 Task: Use the formula "FV" in spreadsheet "Project portfolio".
Action: Mouse moved to (776, 458)
Screenshot: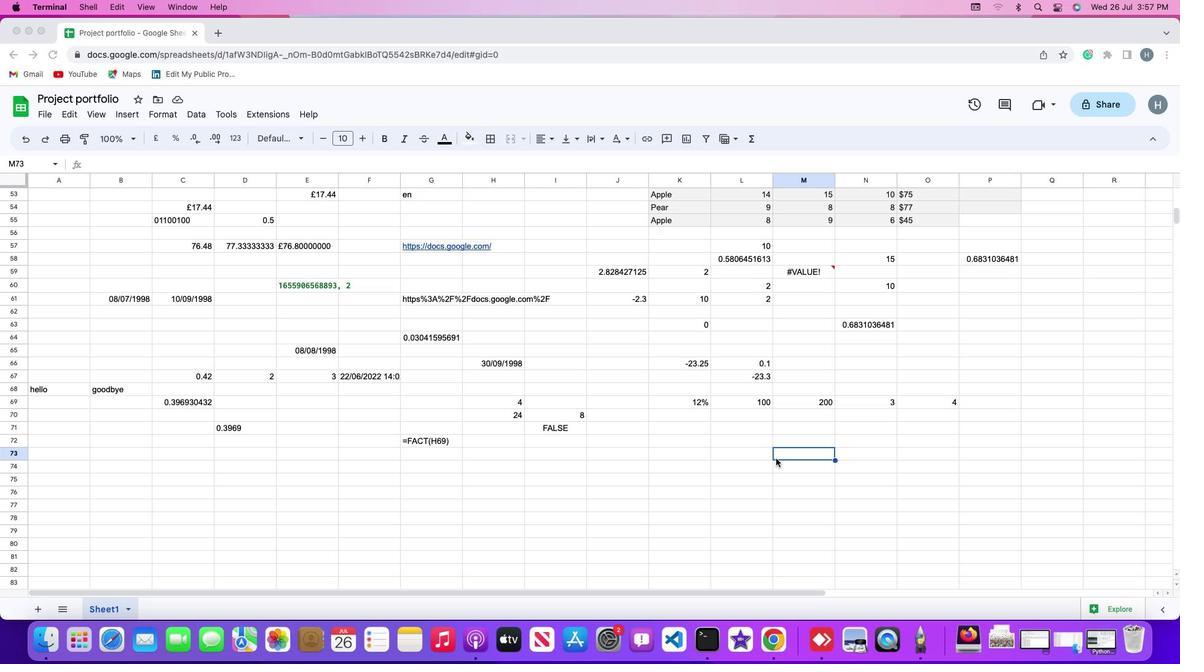 
Action: Mouse pressed left at (776, 458)
Screenshot: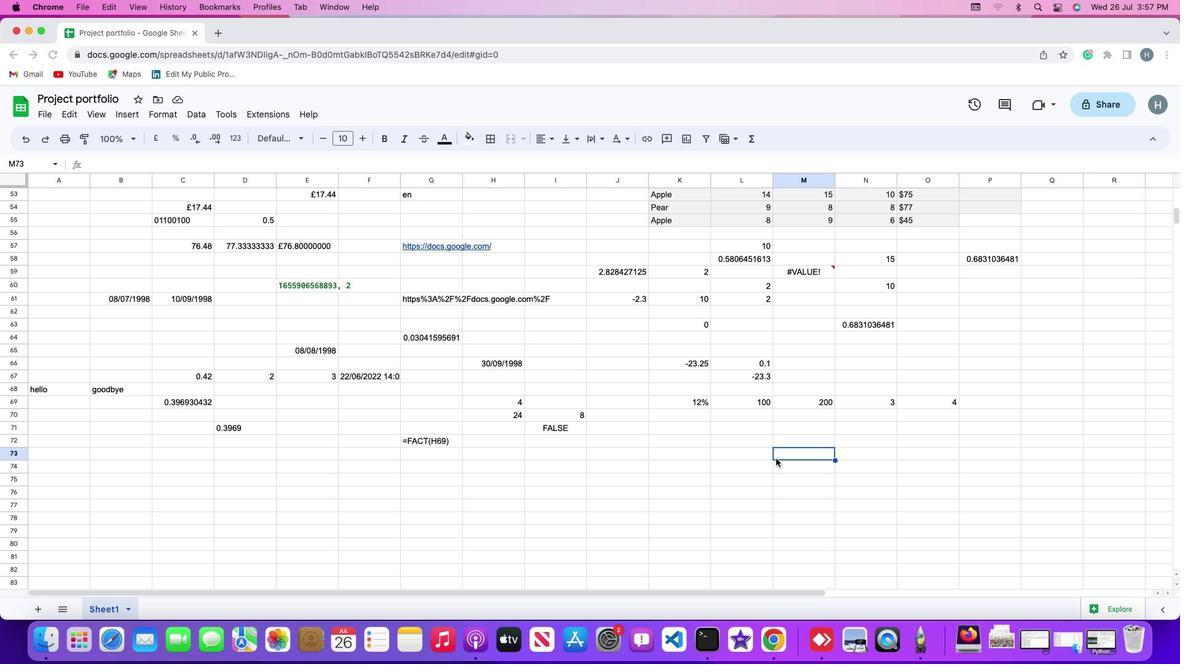 
Action: Mouse moved to (805, 430)
Screenshot: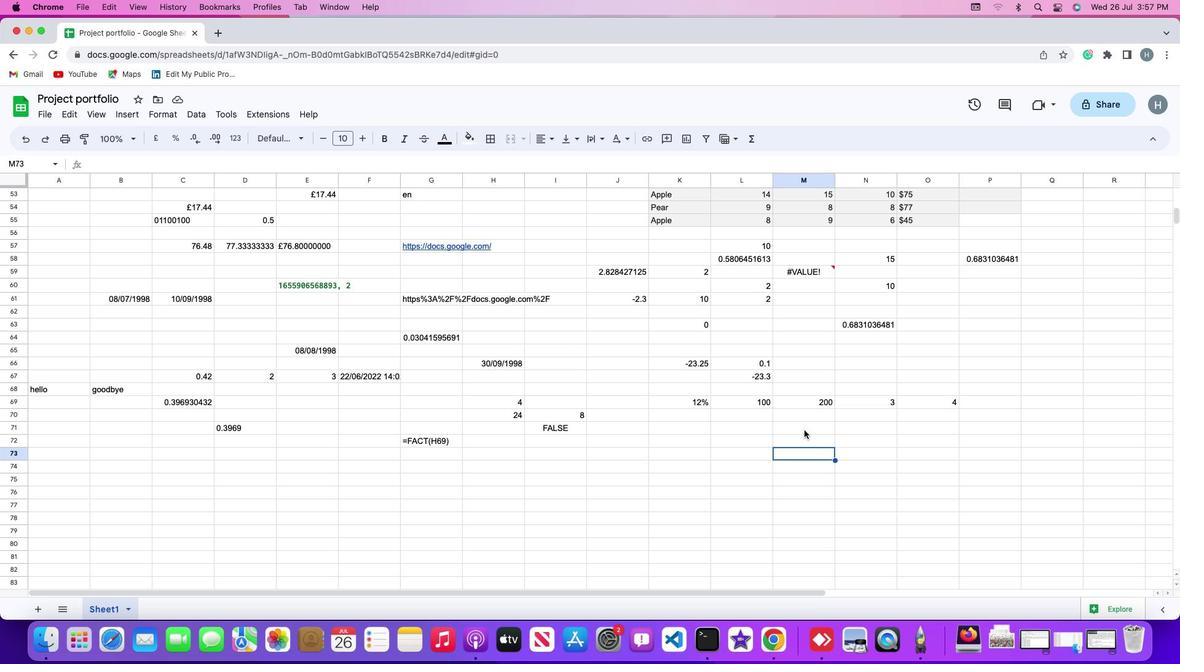 
Action: Mouse pressed left at (805, 430)
Screenshot: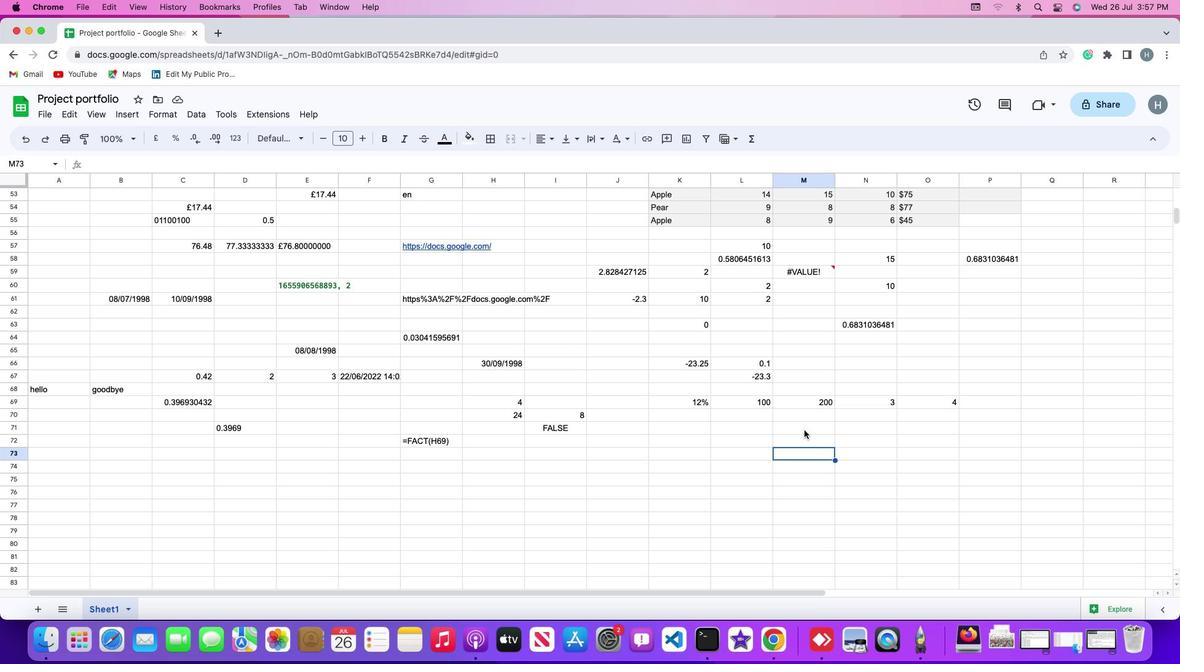 
Action: Mouse moved to (127, 110)
Screenshot: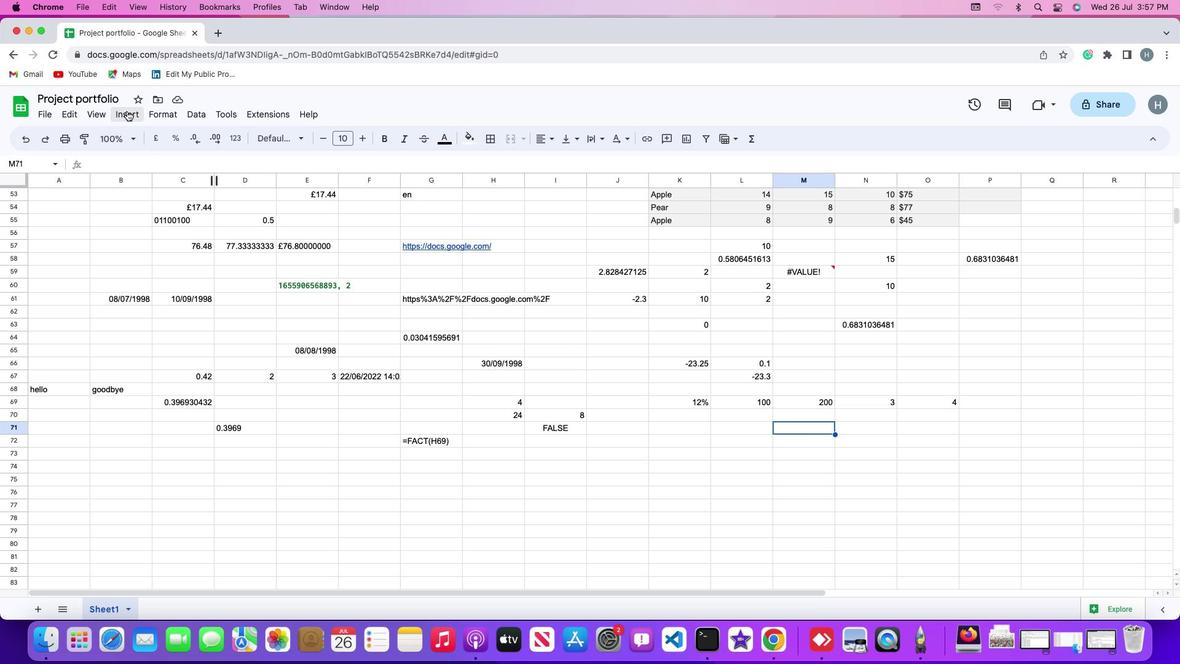 
Action: Mouse pressed left at (127, 110)
Screenshot: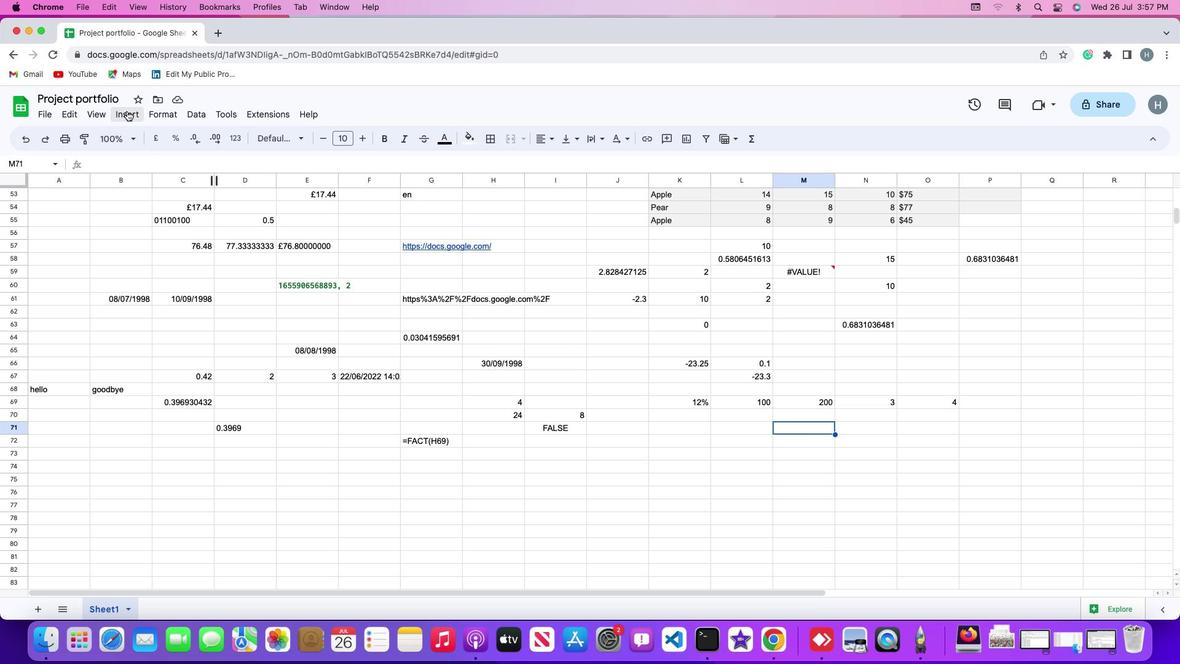 
Action: Mouse moved to (156, 310)
Screenshot: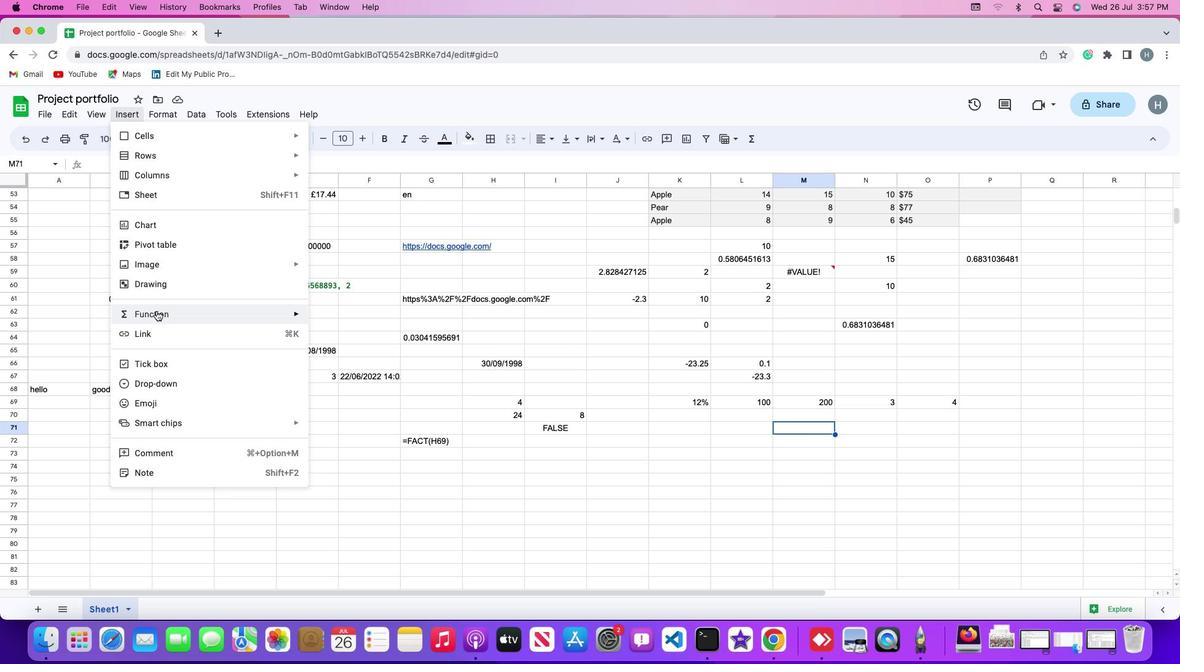 
Action: Mouse pressed left at (156, 310)
Screenshot: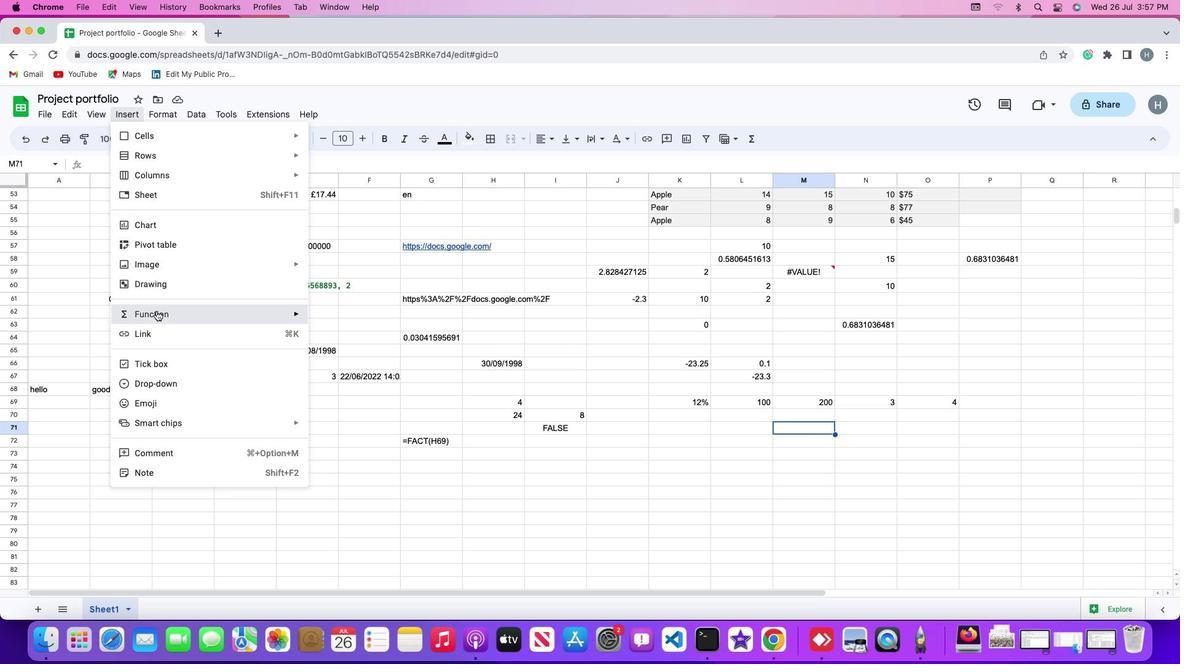 
Action: Mouse moved to (322, 262)
Screenshot: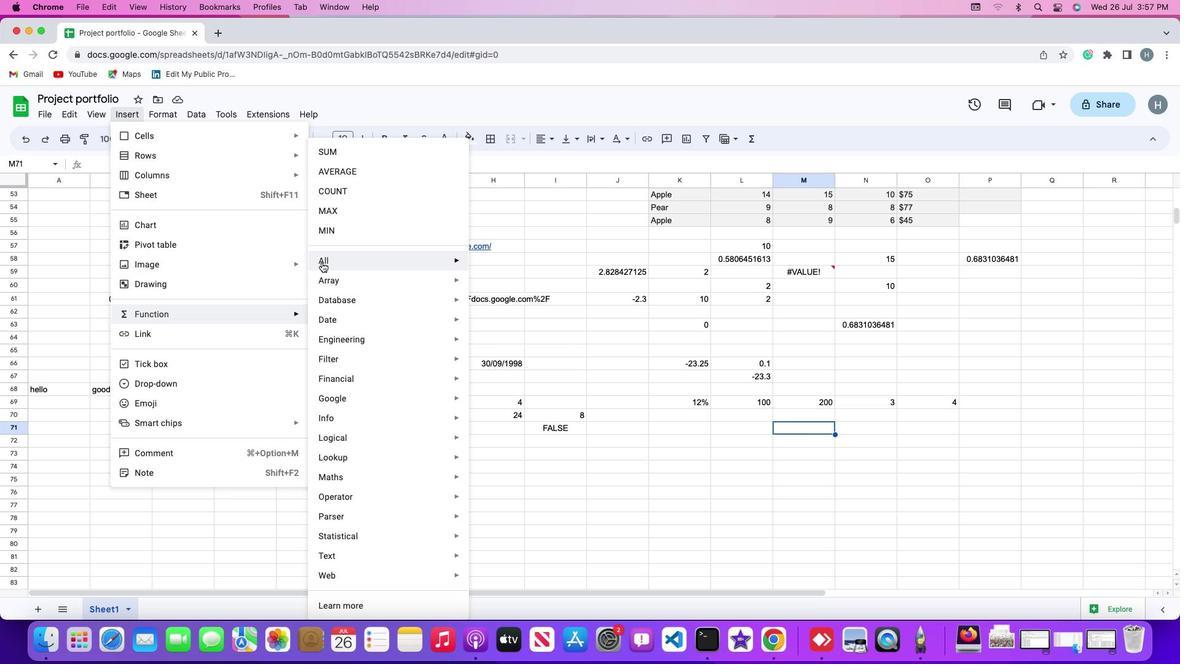 
Action: Mouse pressed left at (322, 262)
Screenshot: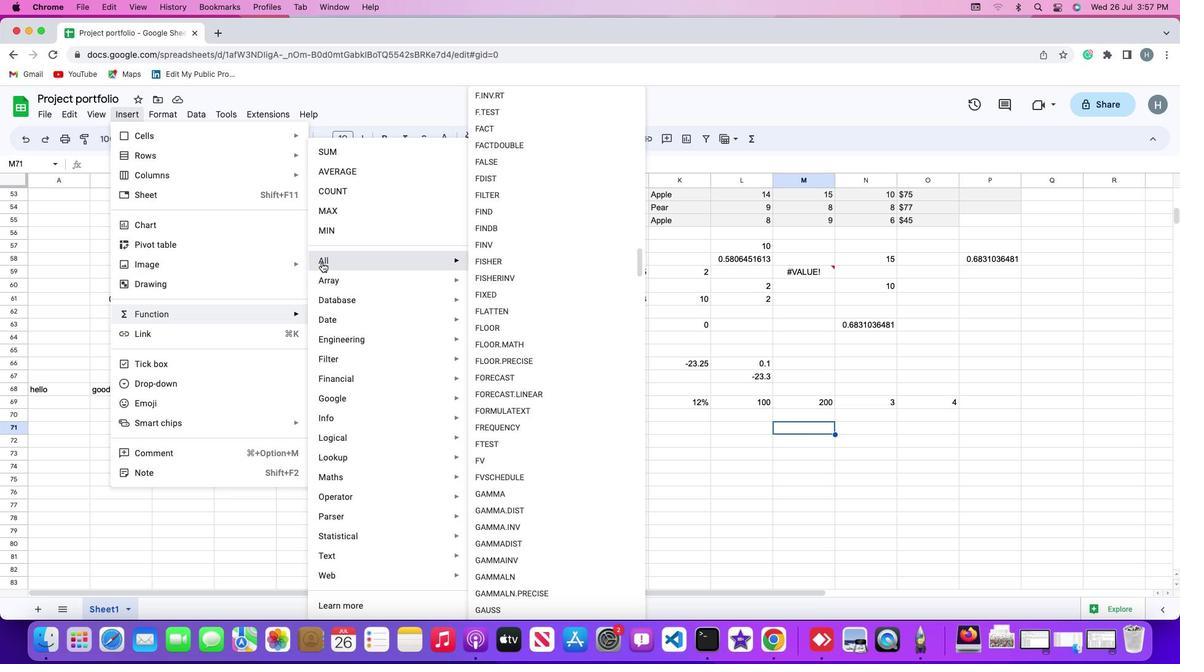 
Action: Mouse moved to (519, 460)
Screenshot: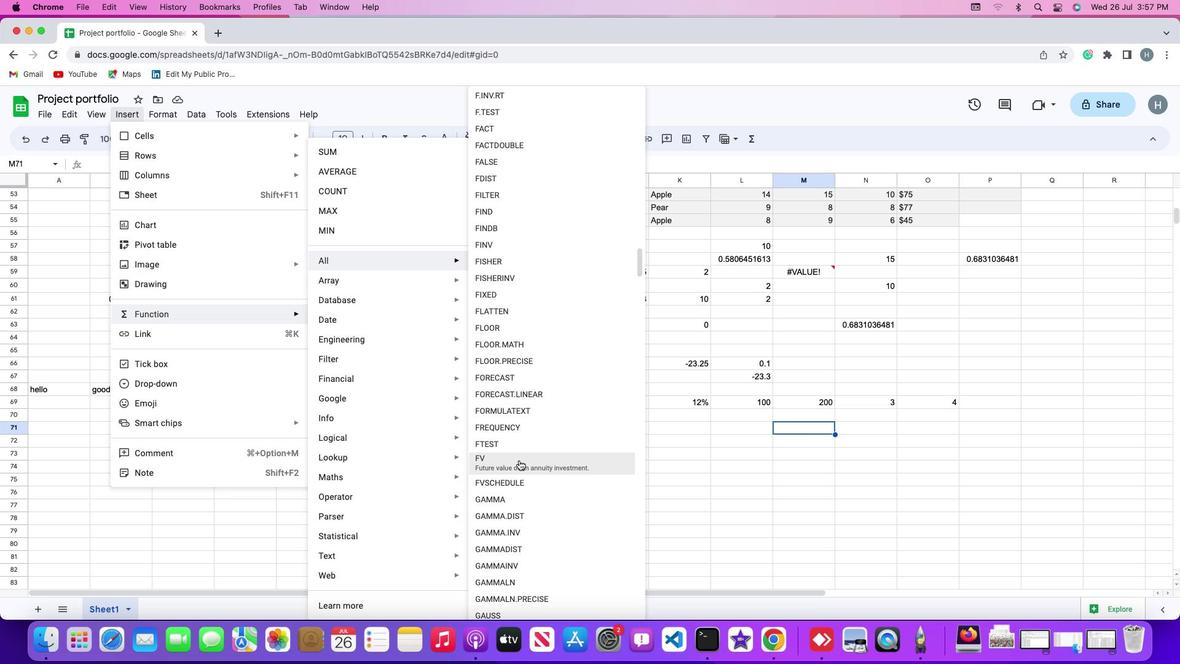 
Action: Mouse pressed left at (519, 460)
Screenshot: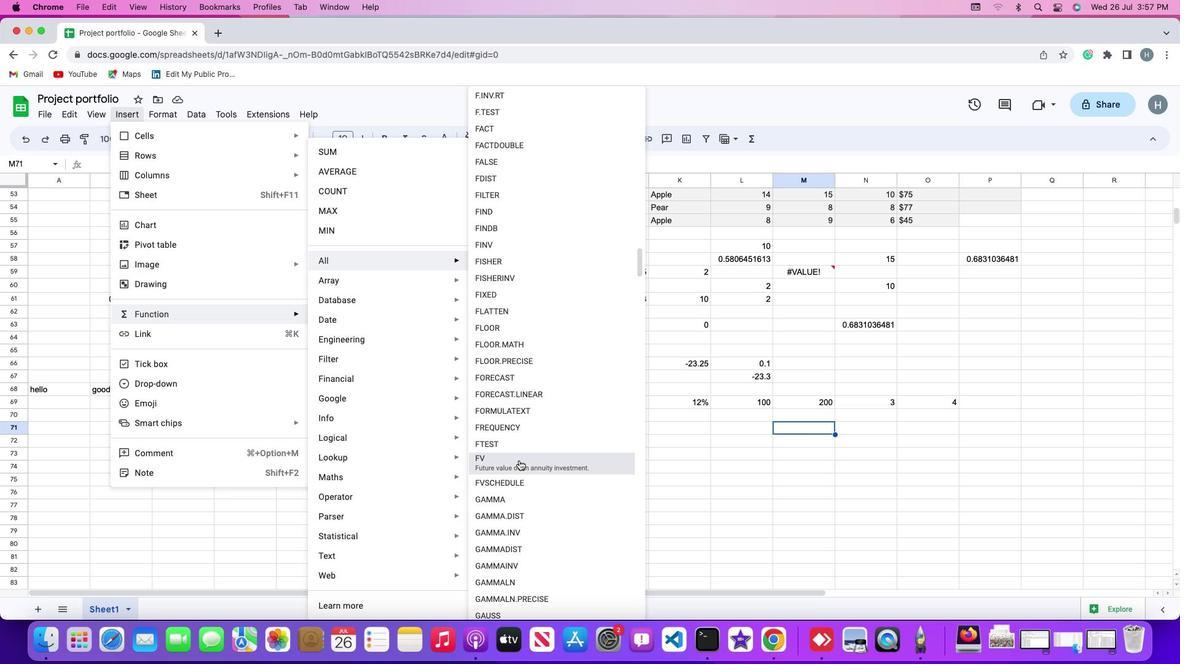 
Action: Mouse moved to (701, 404)
Screenshot: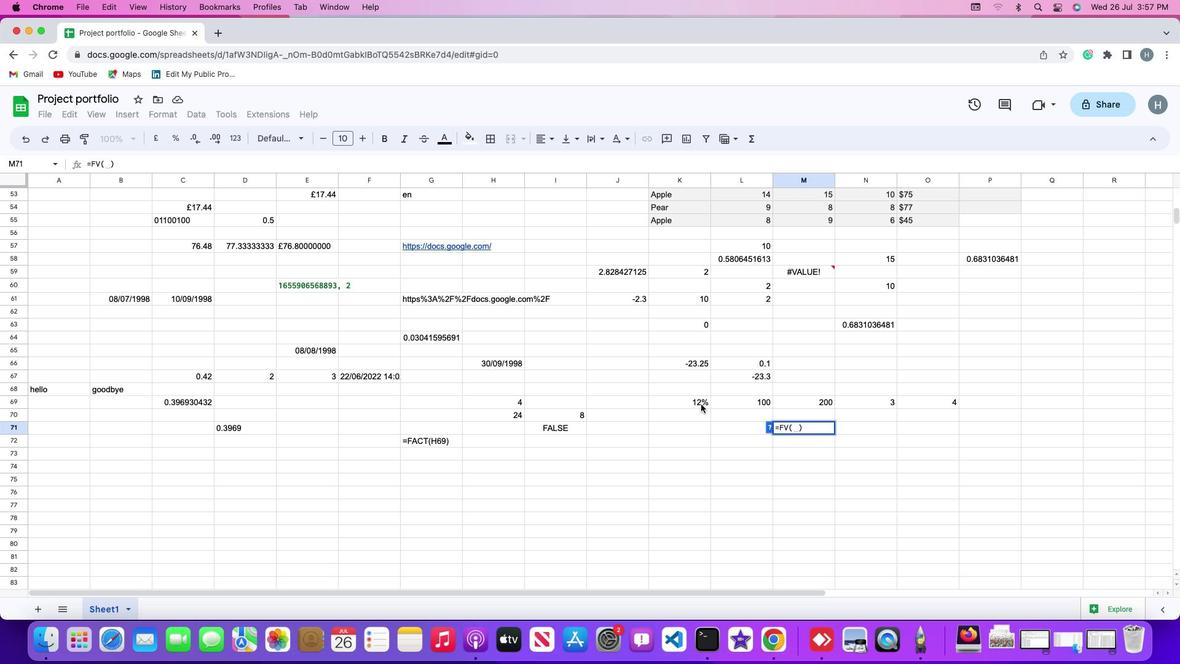 
Action: Mouse pressed left at (701, 404)
Screenshot: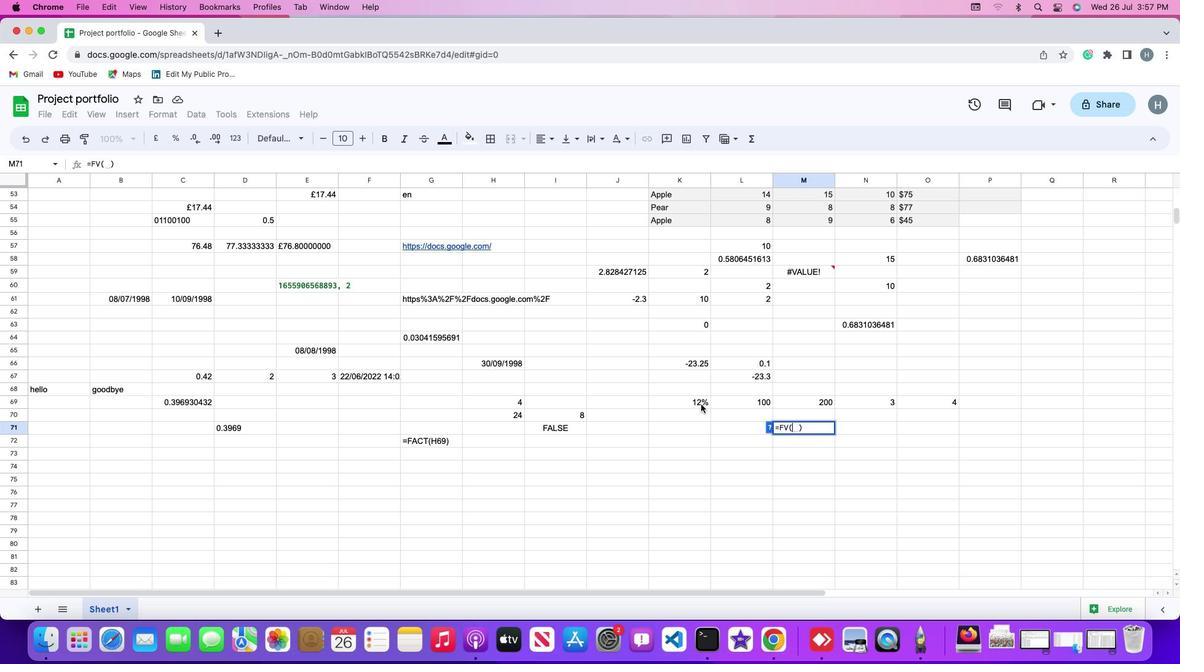 
Action: Key pressed ','
Screenshot: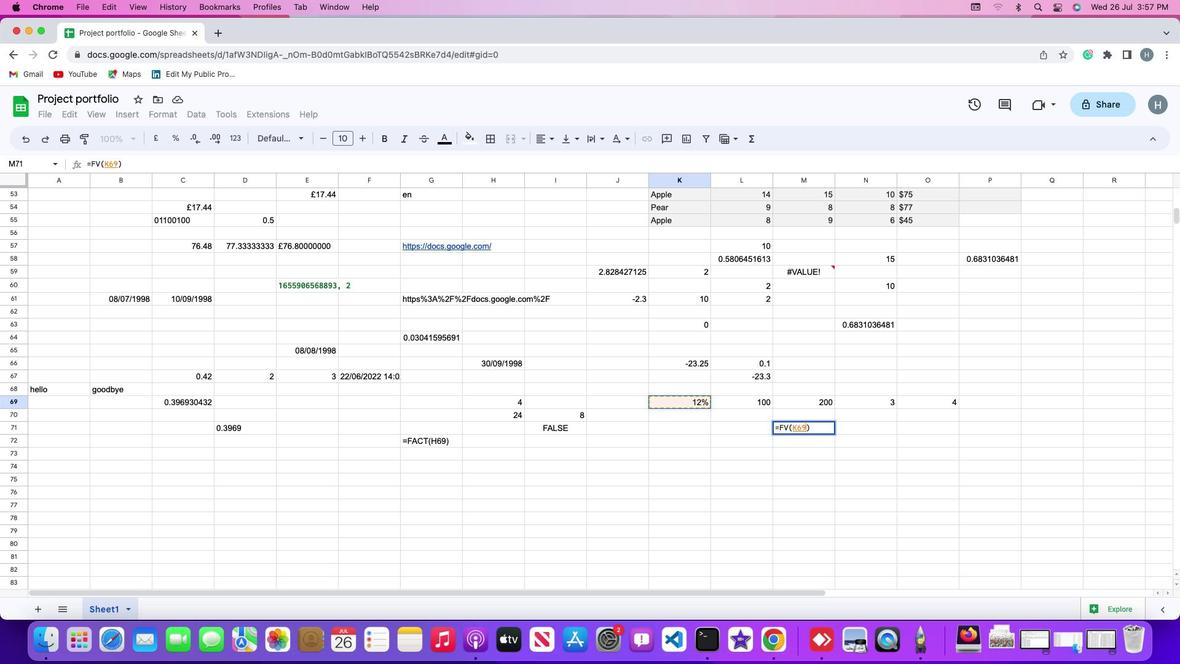 
Action: Mouse moved to (725, 399)
Screenshot: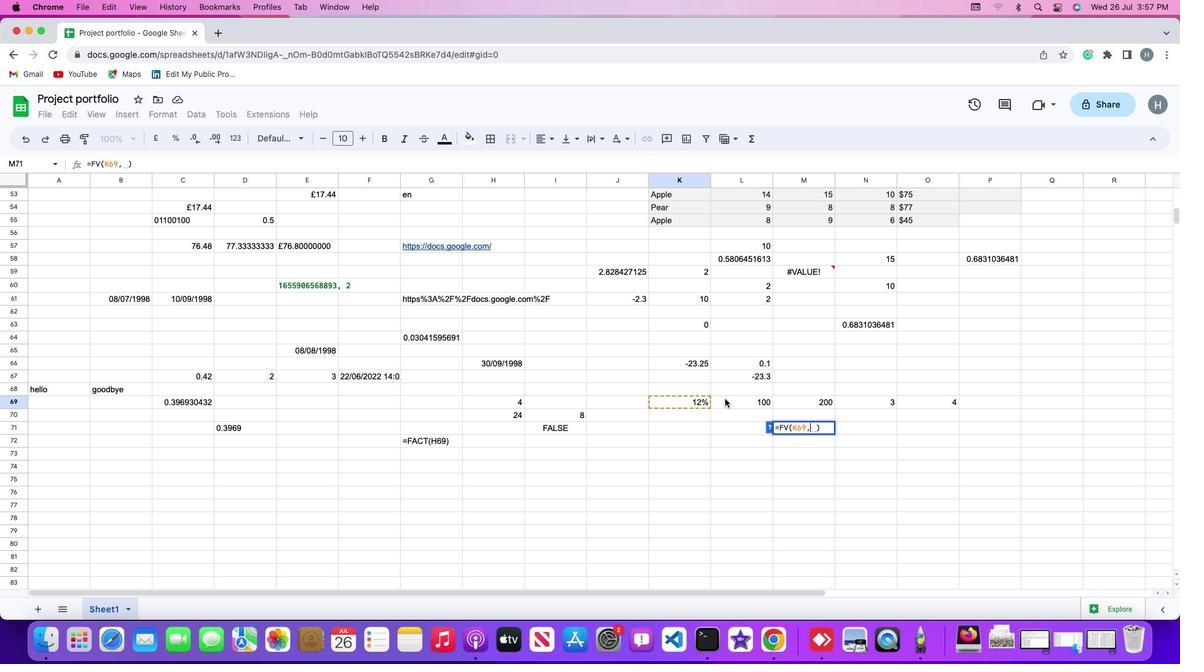 
Action: Mouse pressed left at (725, 399)
Screenshot: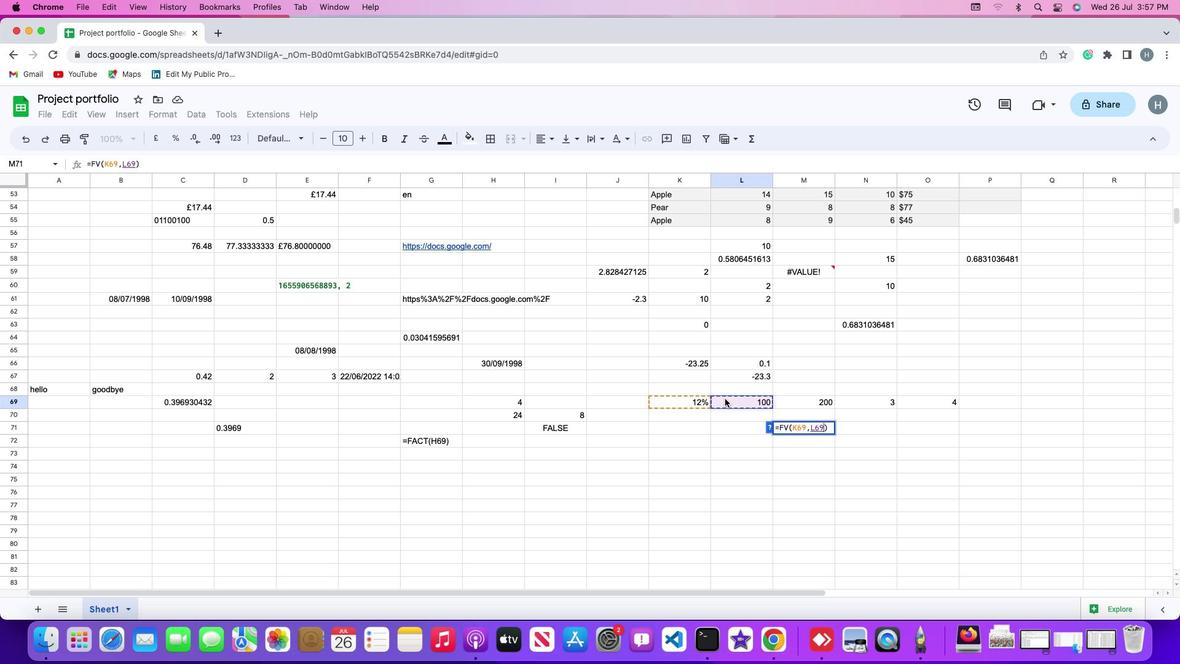 
Action: Key pressed ','
Screenshot: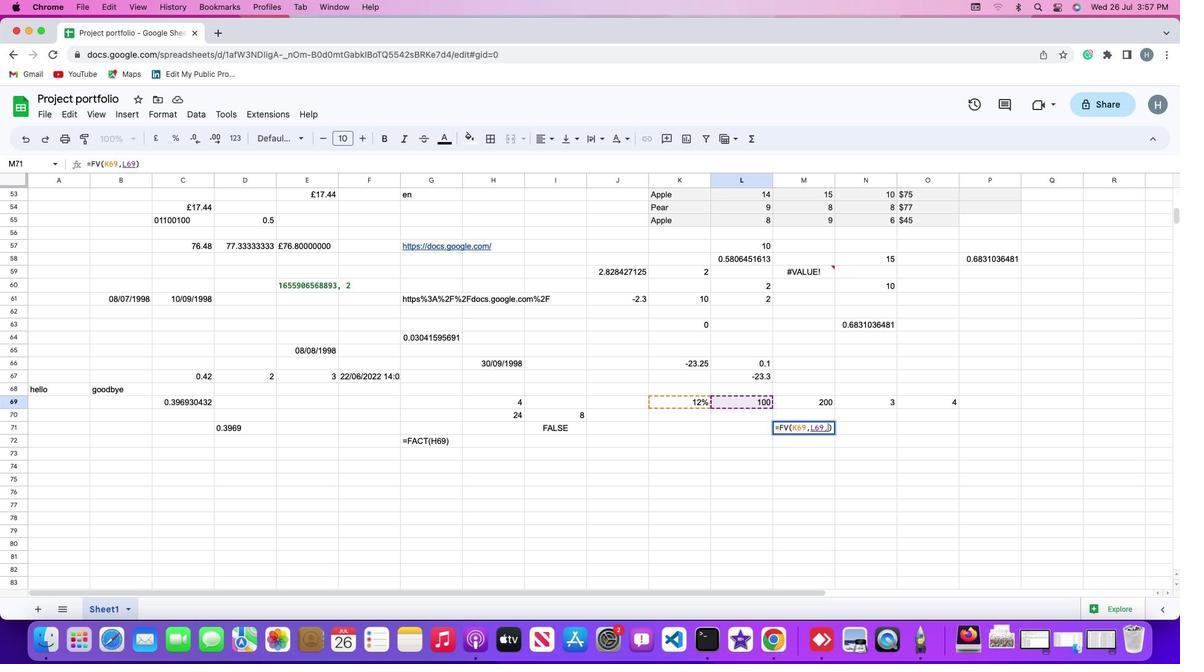 
Action: Mouse moved to (796, 397)
Screenshot: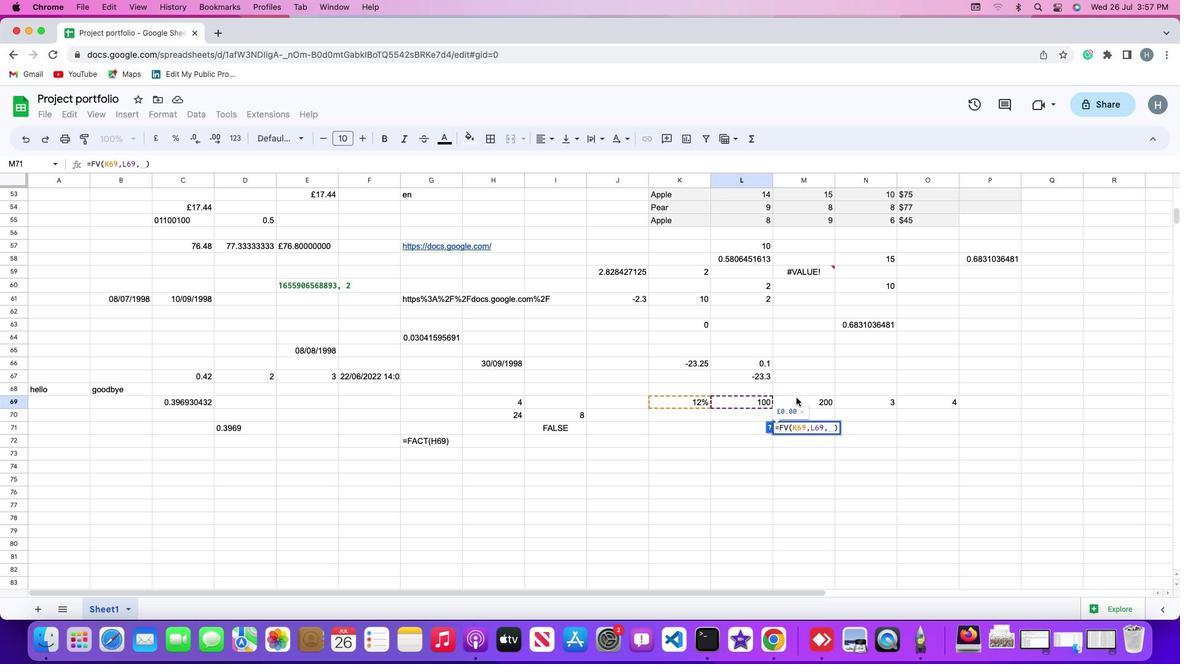 
Action: Mouse pressed left at (796, 397)
Screenshot: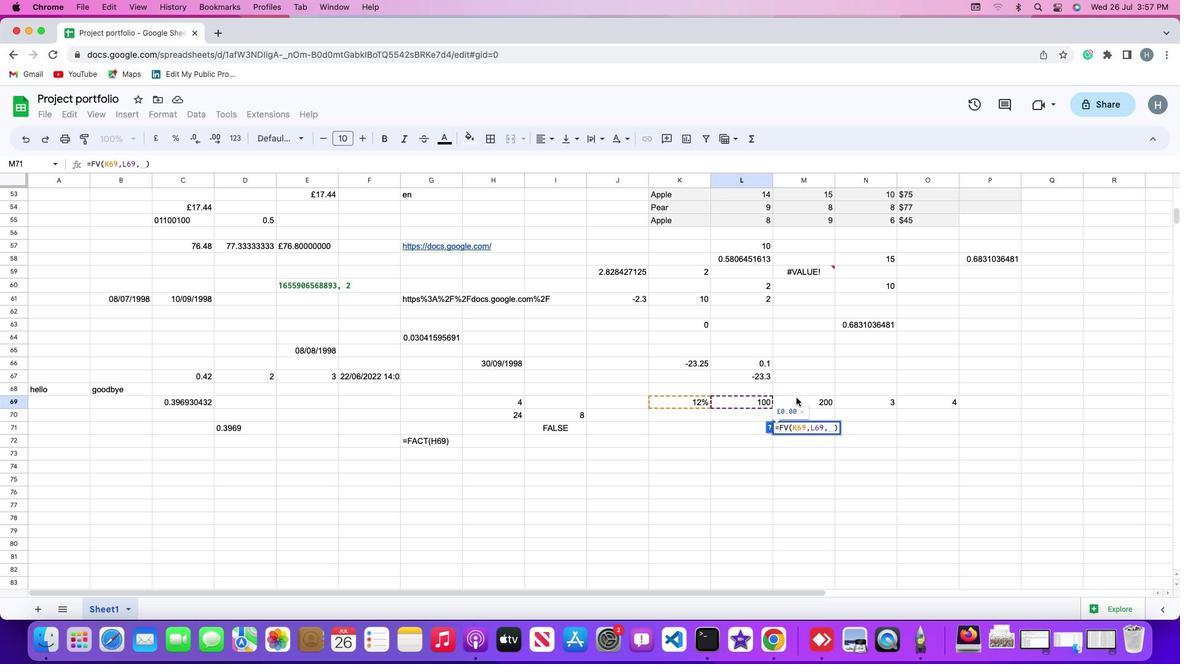 
Action: Key pressed ','
Screenshot: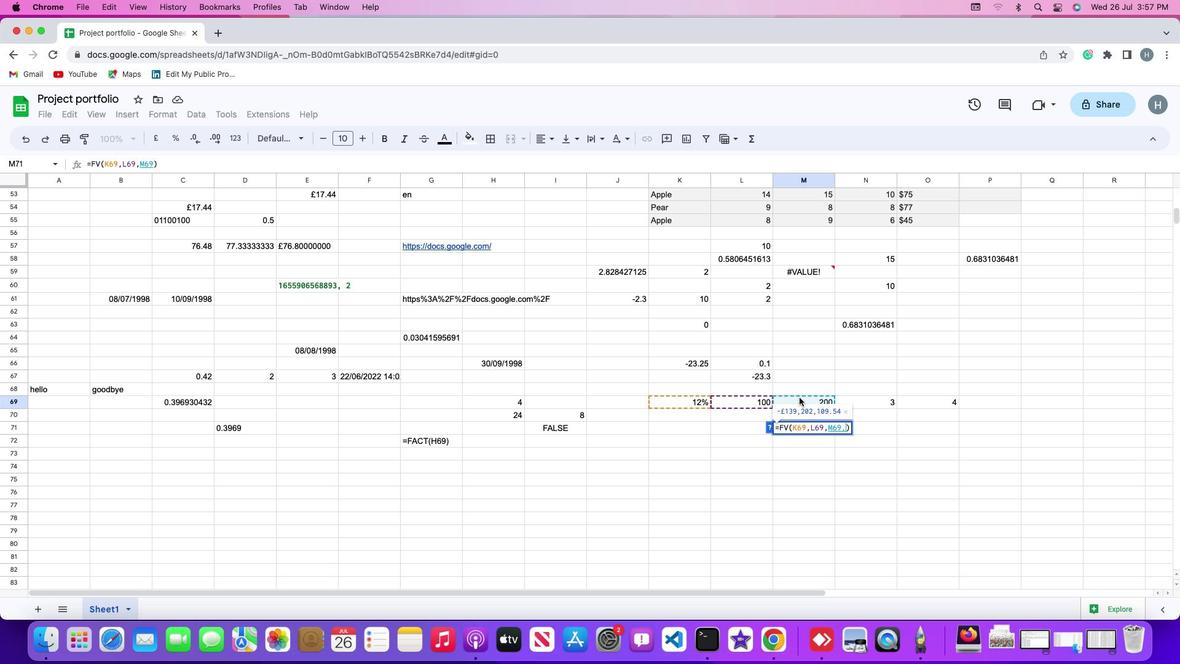 
Action: Mouse moved to (868, 401)
Screenshot: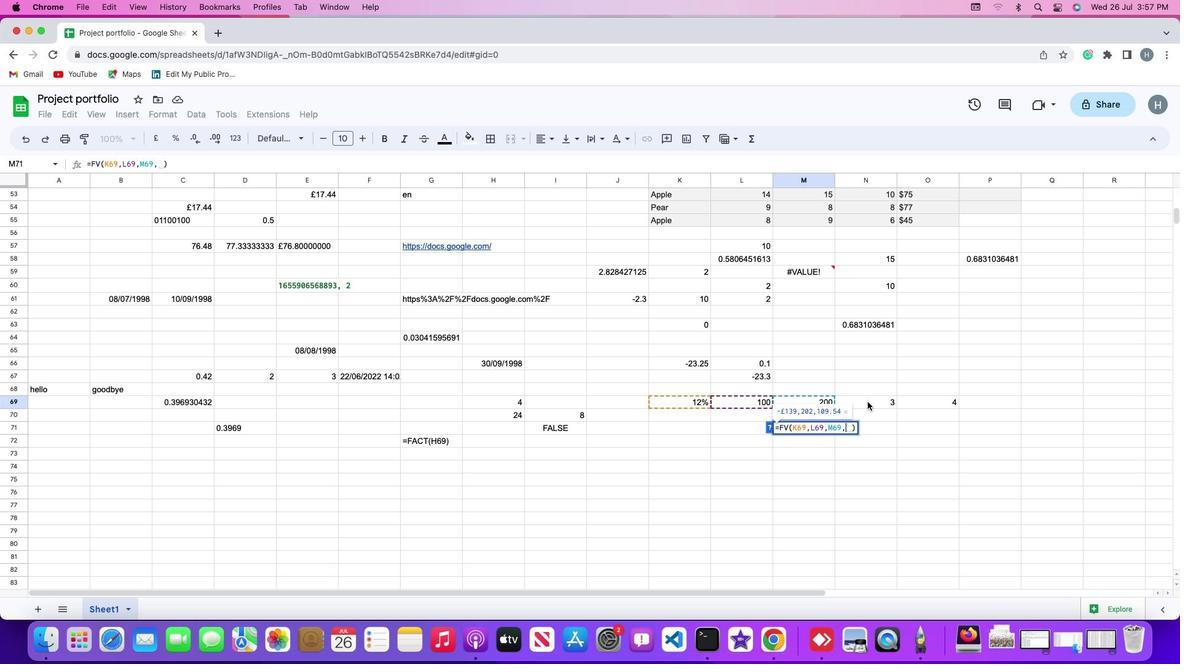 
Action: Mouse pressed left at (868, 401)
Screenshot: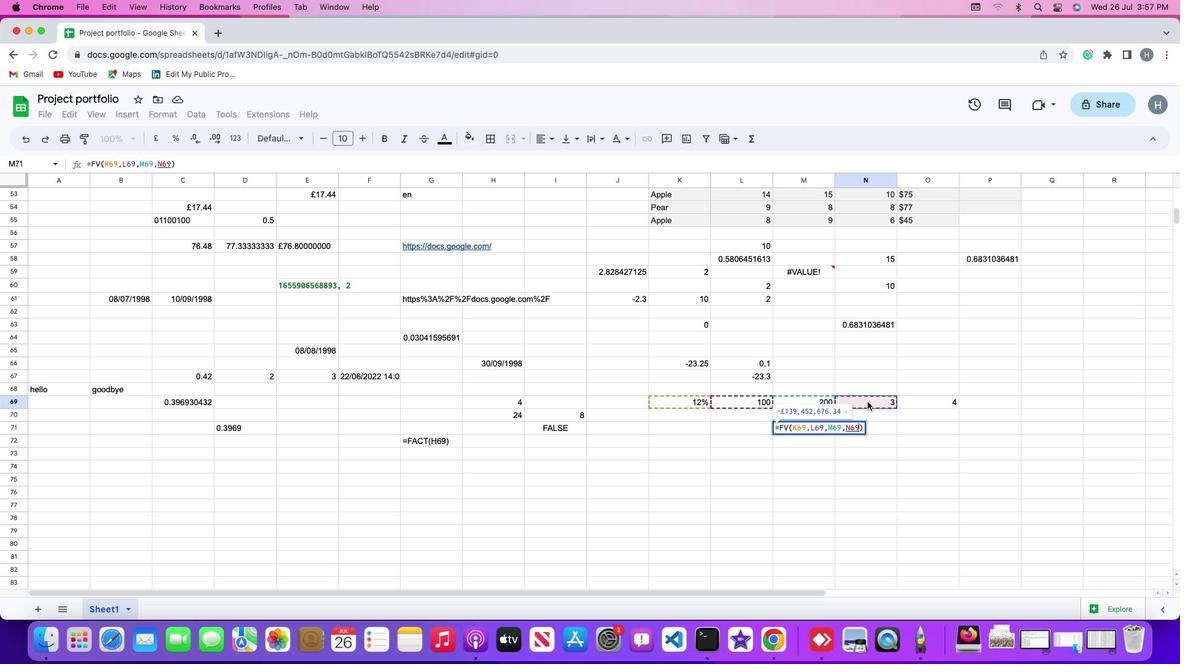 
Action: Key pressed ','
Screenshot: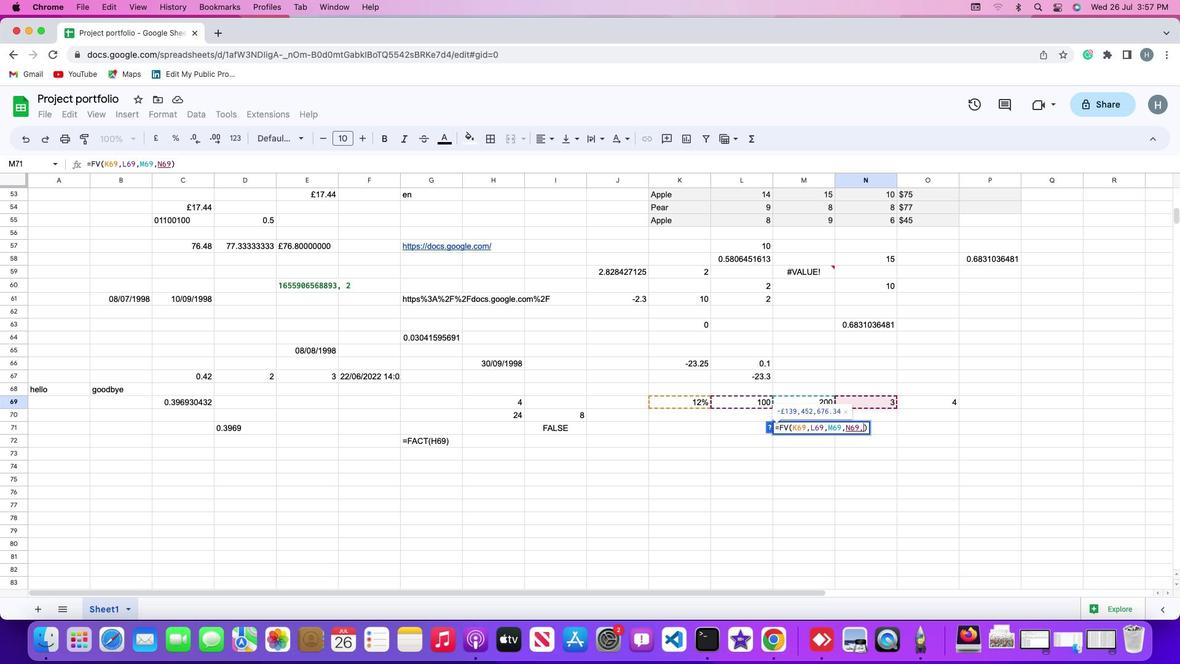 
Action: Mouse moved to (907, 398)
Screenshot: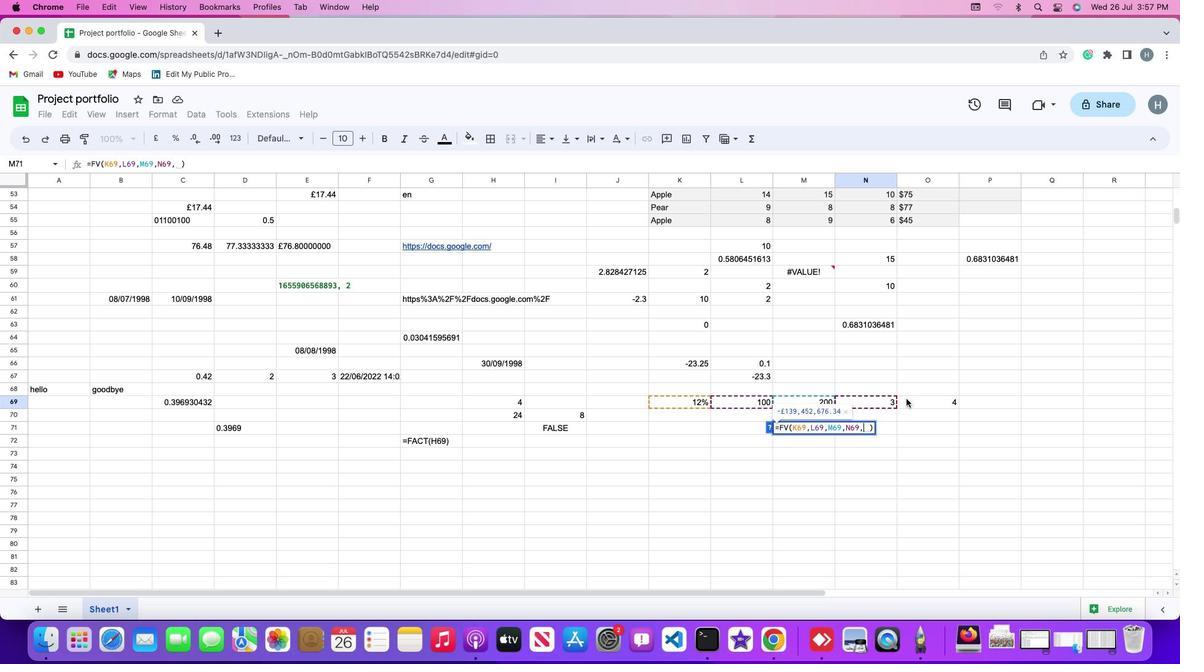 
Action: Mouse pressed left at (907, 398)
Screenshot: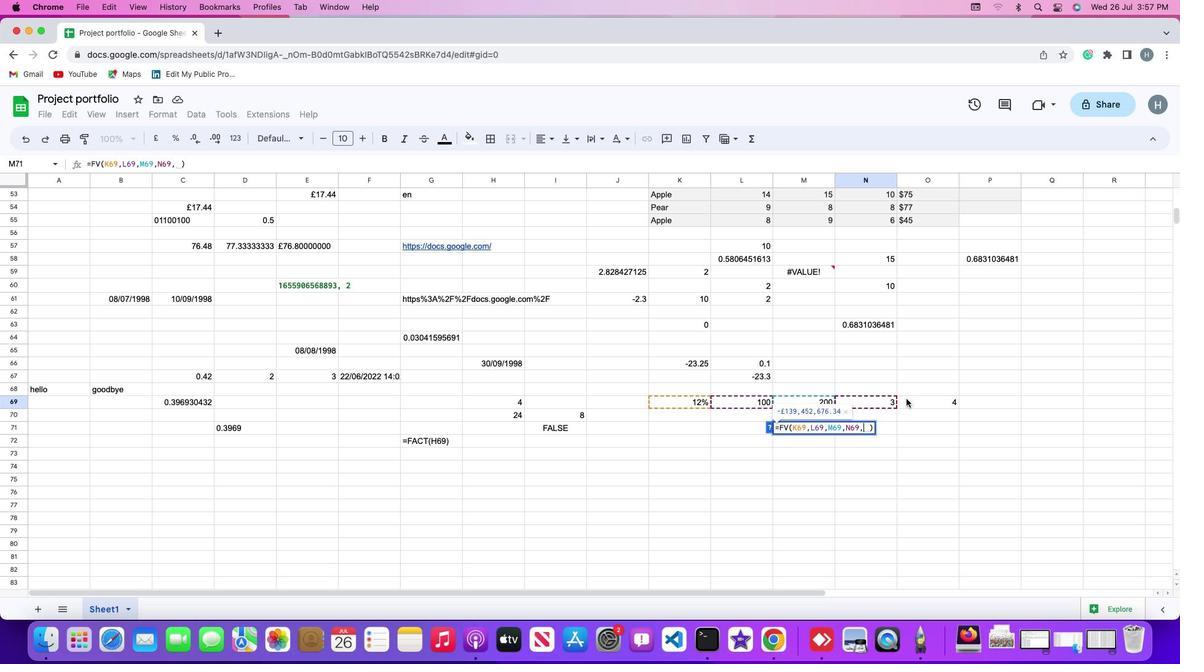 
Action: Mouse moved to (904, 399)
Screenshot: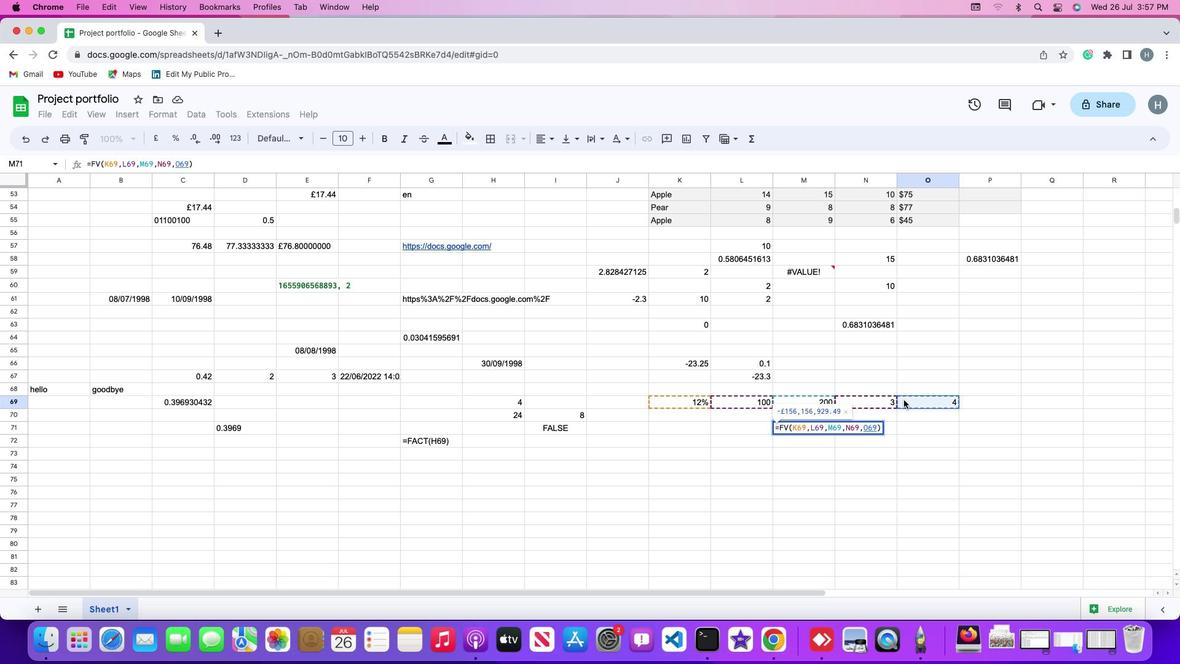 
Action: Key pressed Key.enter
Screenshot: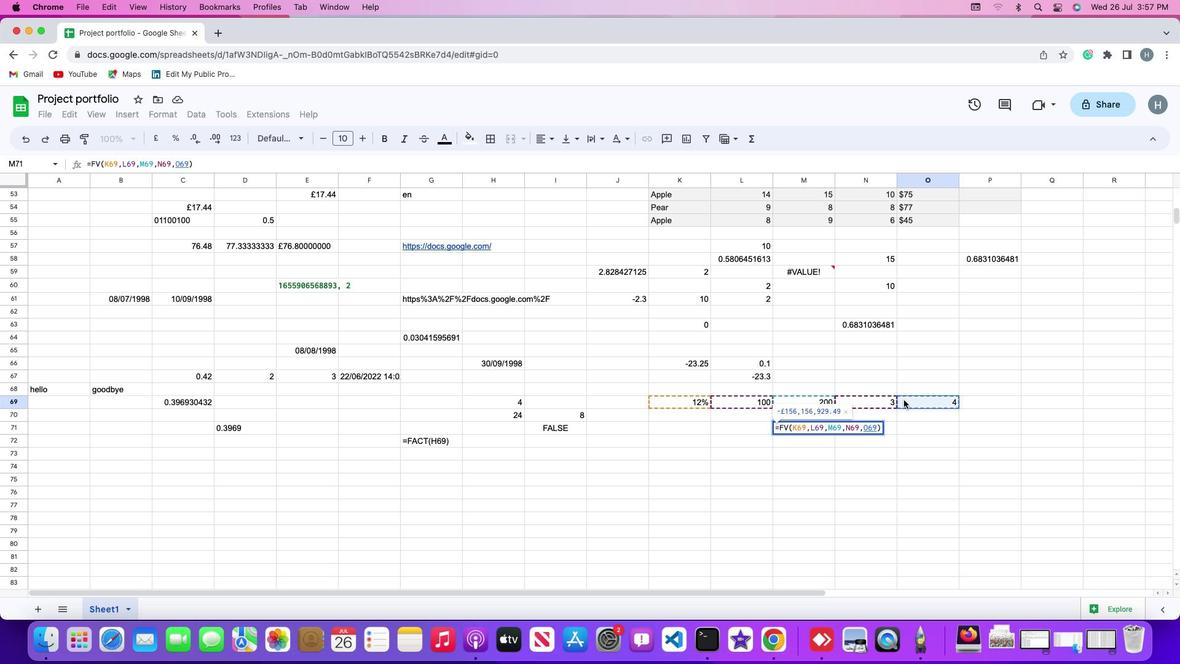 
Action: Mouse moved to (901, 402)
Screenshot: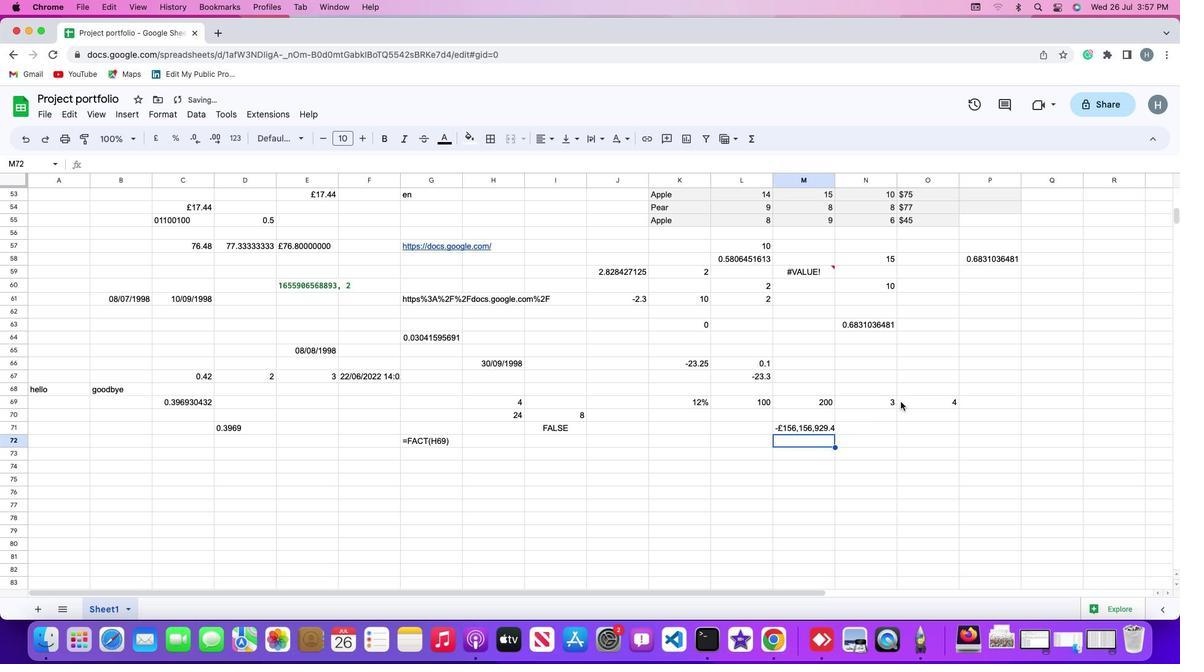 
